 Task: Check the sale-to-list ratio of club house in the last 3 years.
Action: Mouse moved to (826, 214)
Screenshot: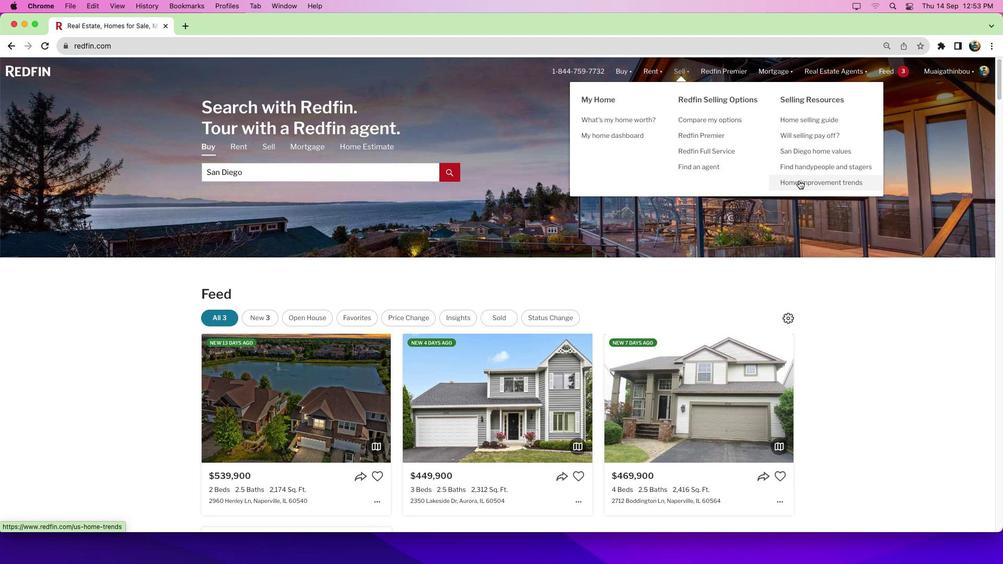 
Action: Mouse pressed left at (826, 214)
Screenshot: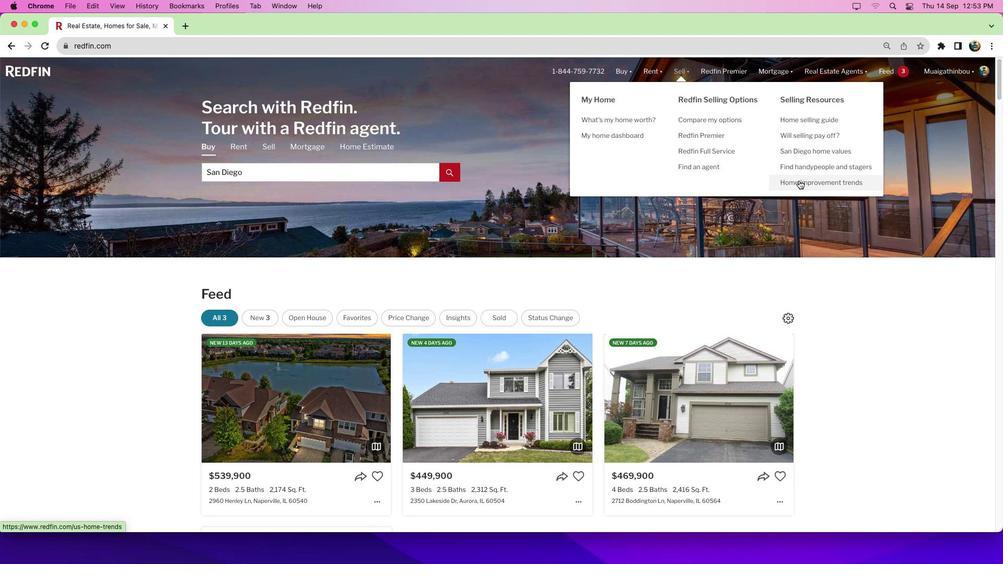 
Action: Mouse moved to (712, 270)
Screenshot: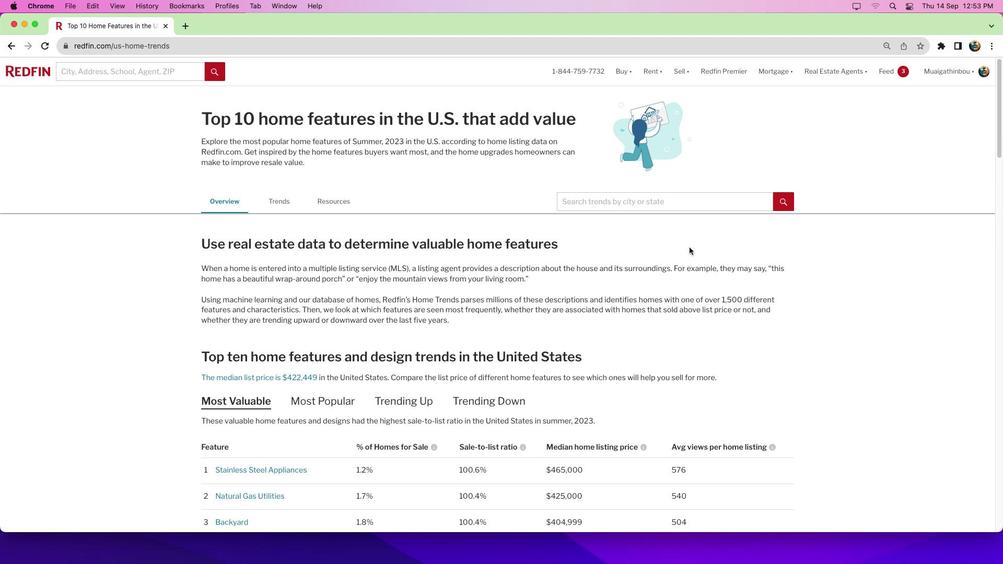 
Action: Mouse scrolled (712, 270) with delta (-10, 63)
Screenshot: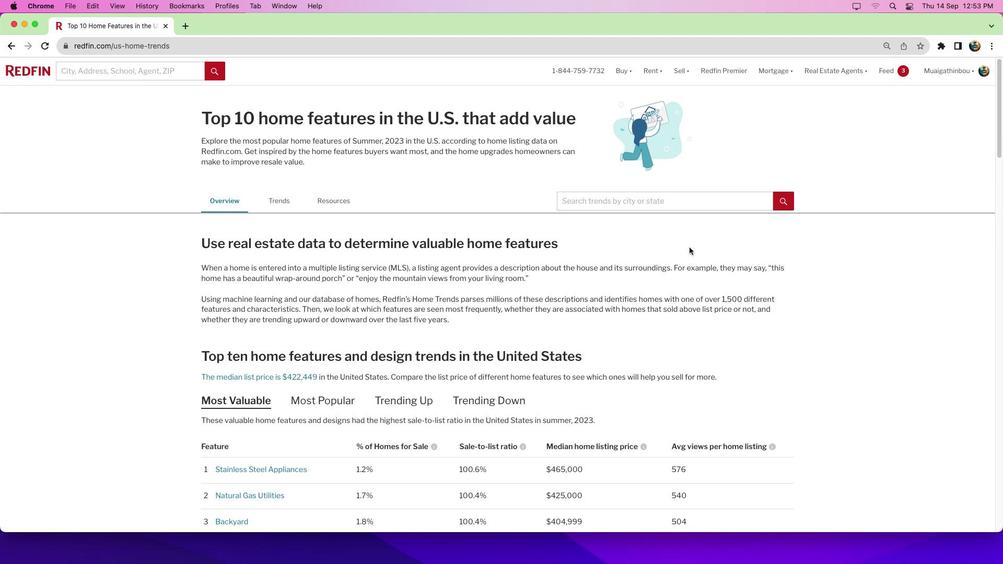 
Action: Mouse scrolled (712, 270) with delta (-10, 63)
Screenshot: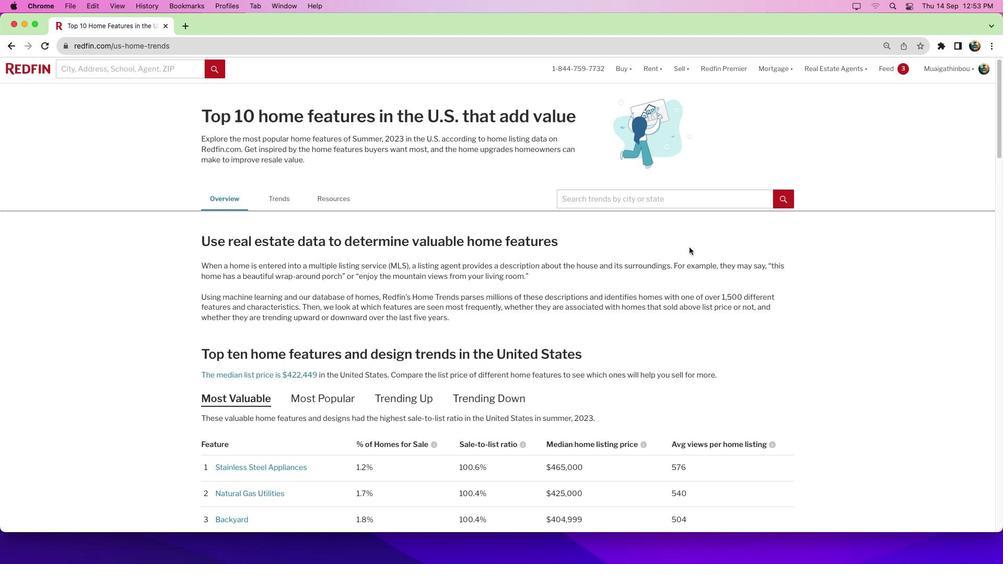 
Action: Mouse scrolled (712, 270) with delta (-10, 63)
Screenshot: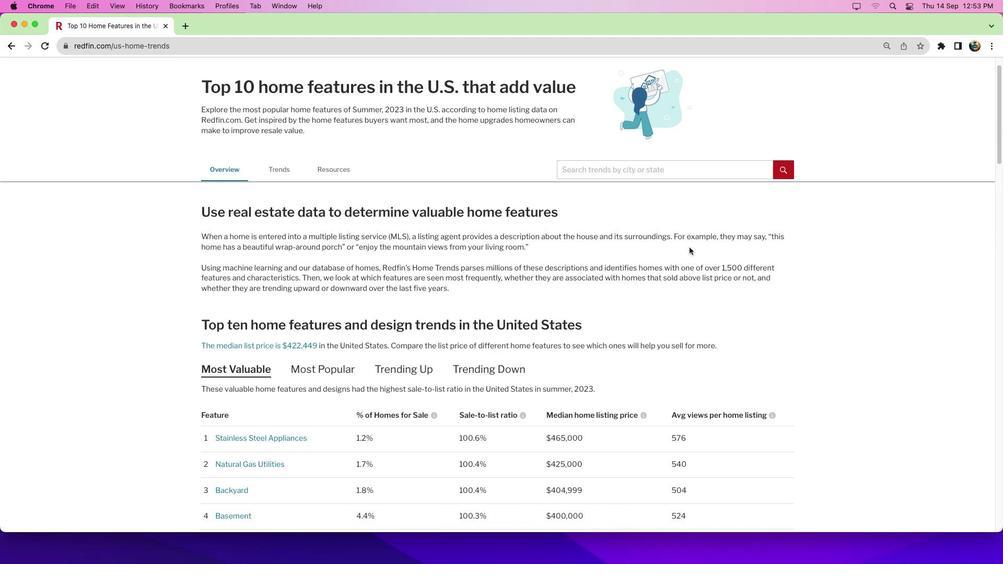 
Action: Mouse scrolled (712, 270) with delta (-10, 63)
Screenshot: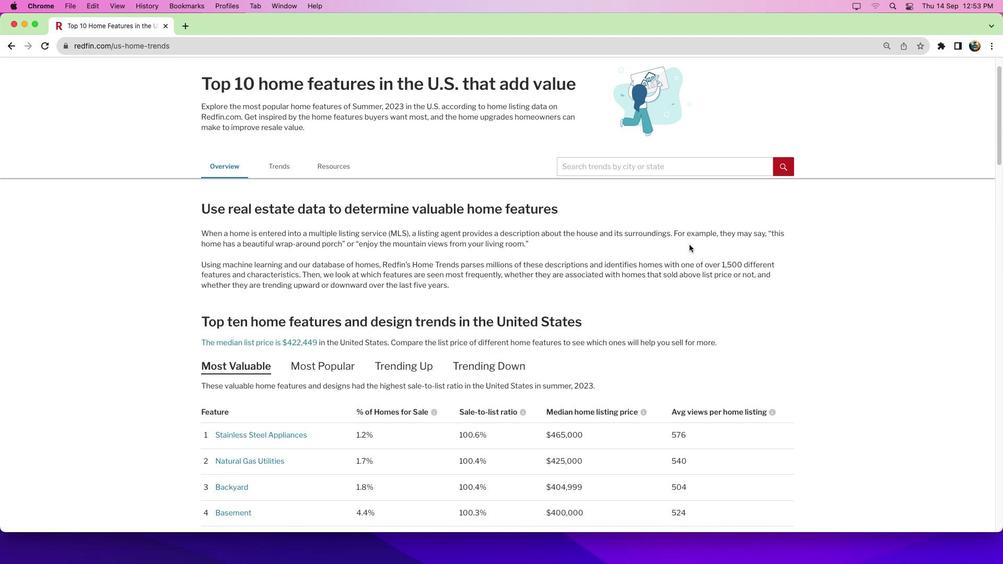 
Action: Mouse moved to (712, 262)
Screenshot: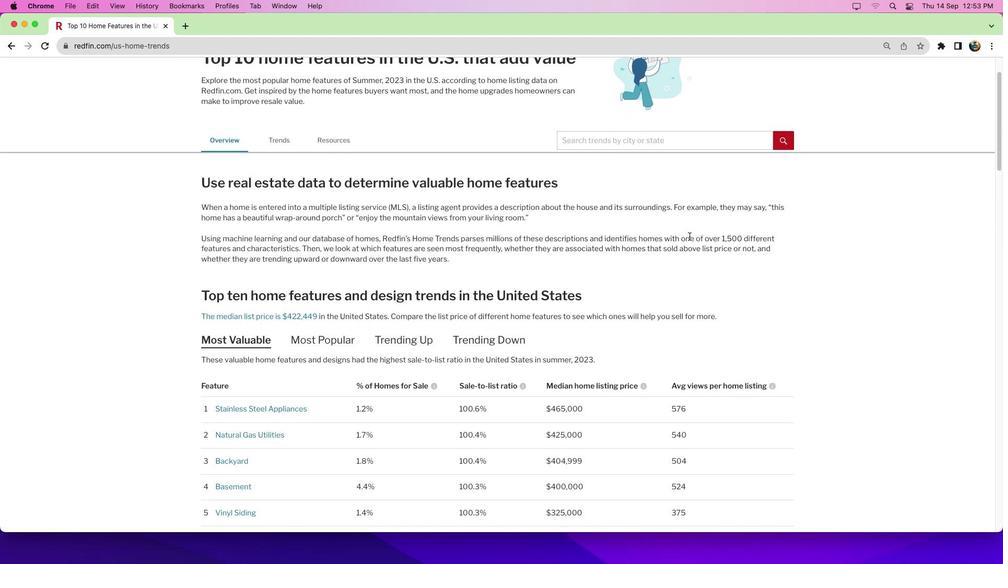 
Action: Mouse scrolled (712, 262) with delta (-10, 63)
Screenshot: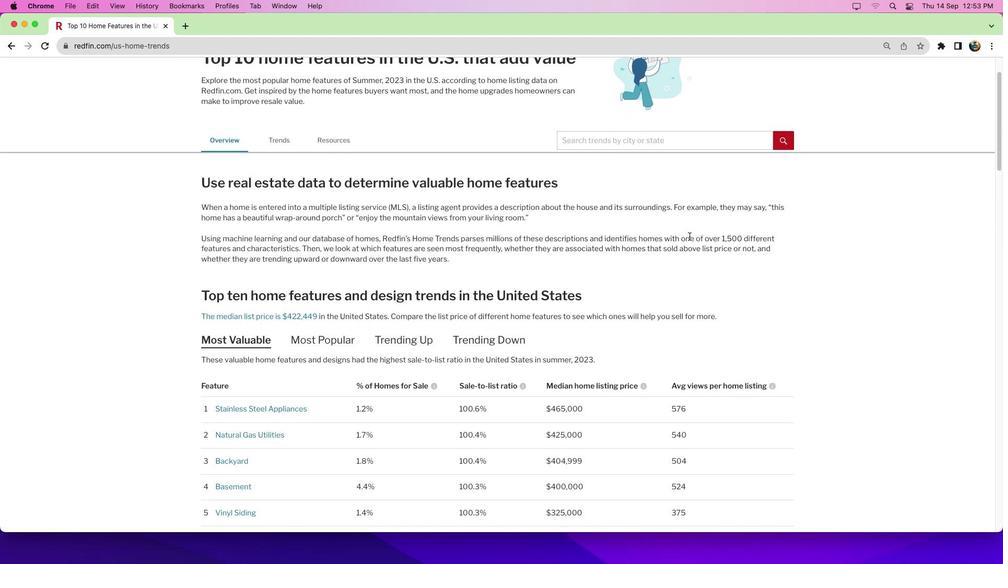 
Action: Mouse moved to (535, 266)
Screenshot: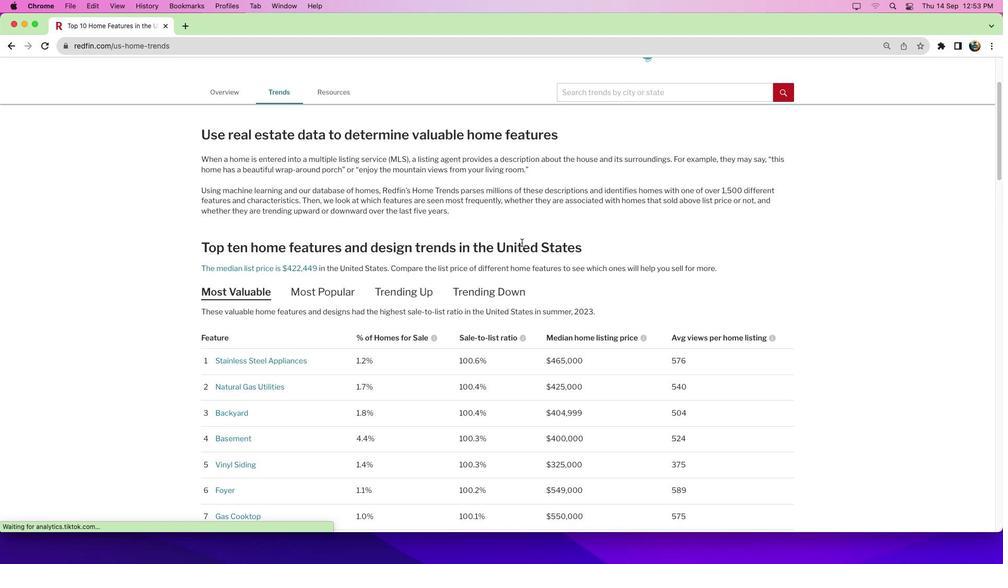 
Action: Mouse scrolled (535, 266) with delta (-10, 63)
Screenshot: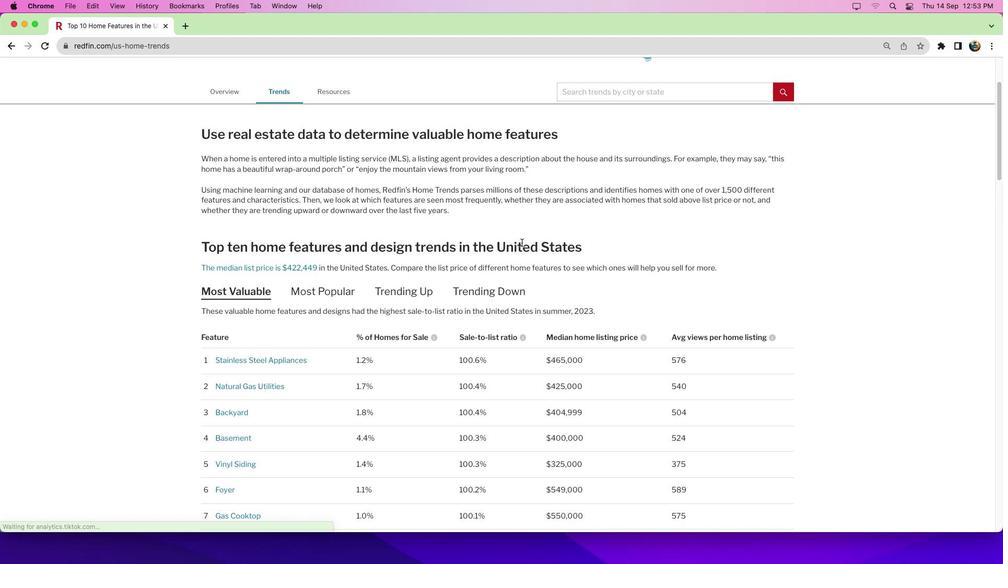 
Action: Mouse scrolled (535, 266) with delta (-10, 63)
Screenshot: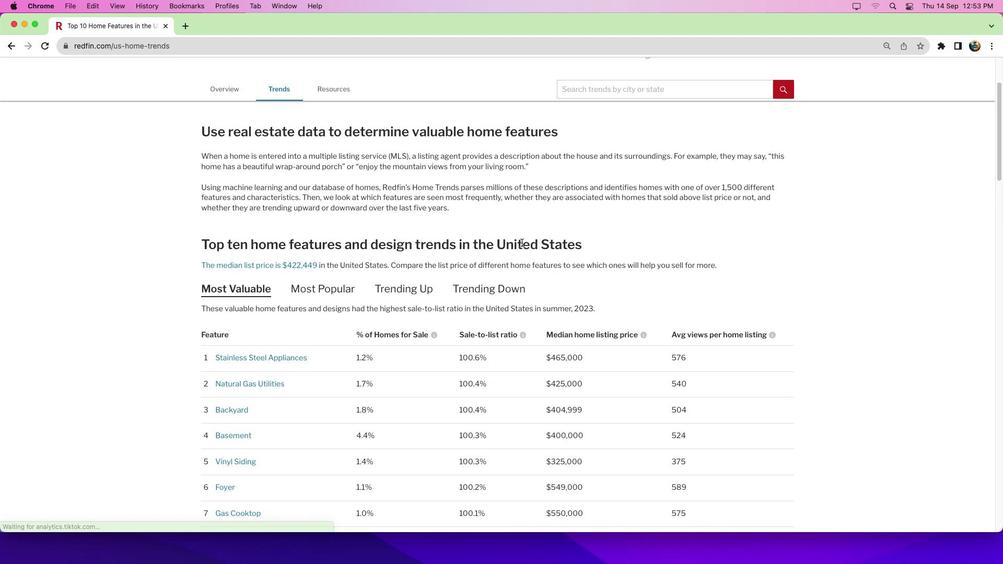 
Action: Mouse scrolled (535, 266) with delta (-10, 62)
Screenshot: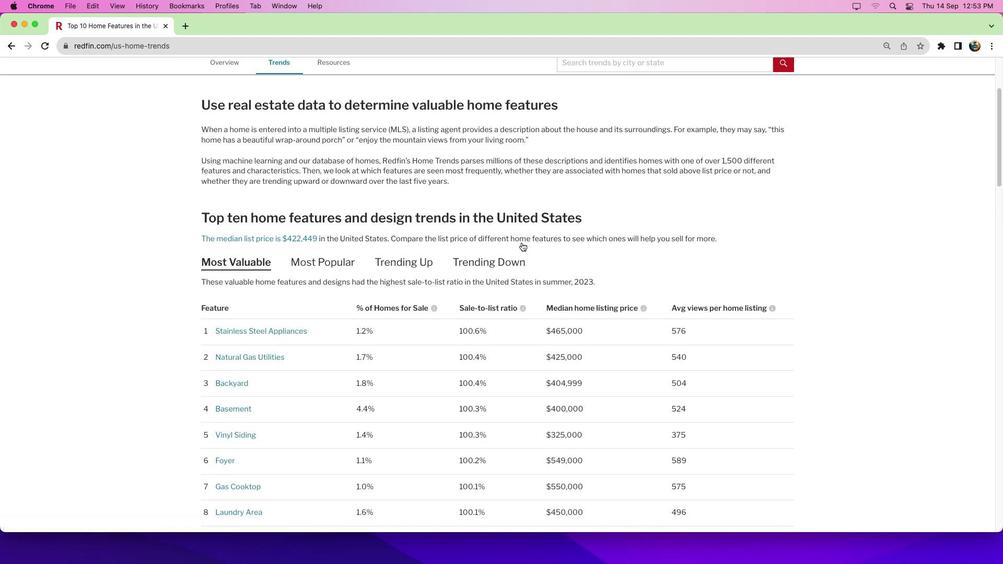 
Action: Mouse moved to (571, 268)
Screenshot: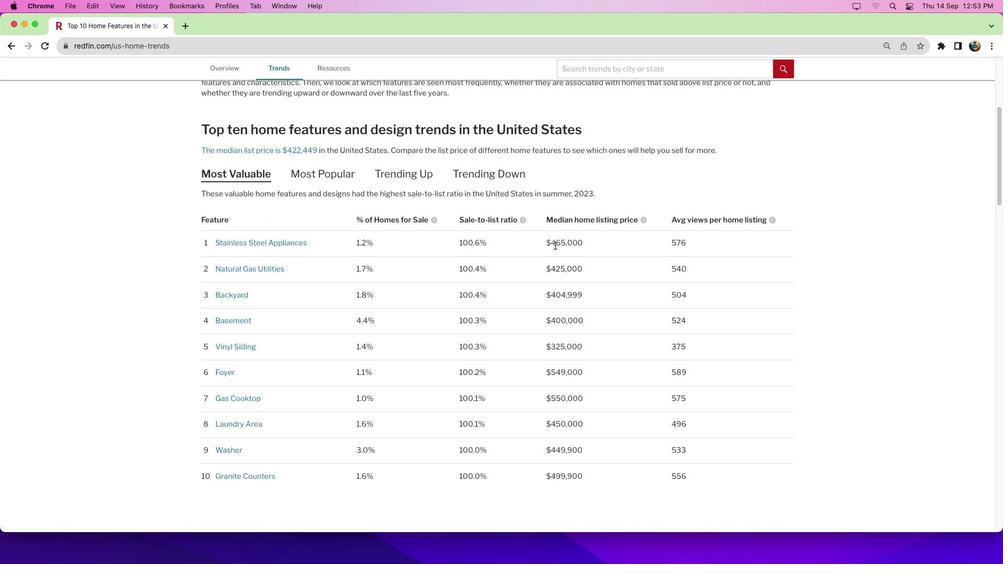 
Action: Mouse scrolled (571, 268) with delta (-10, 63)
Screenshot: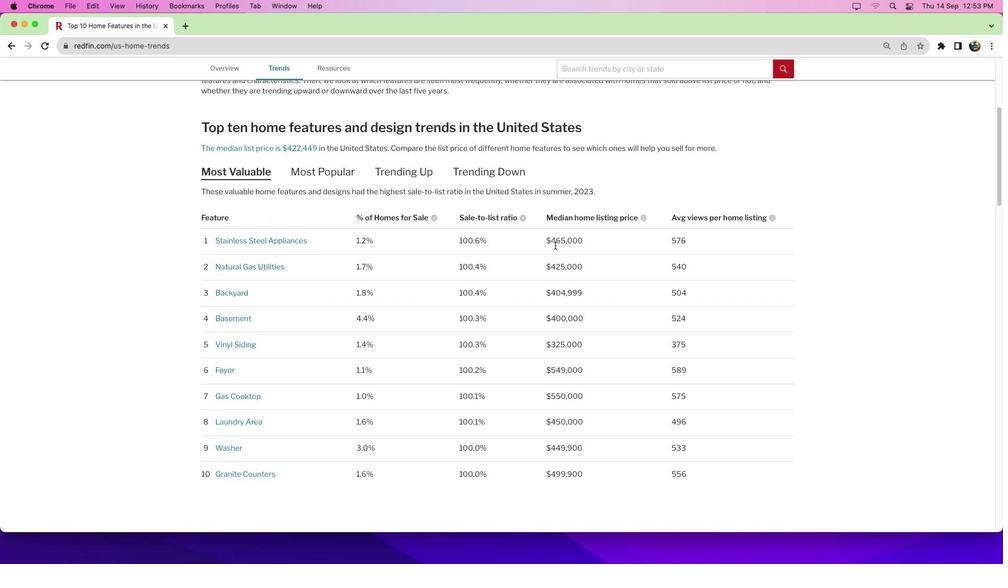 
Action: Mouse scrolled (571, 268) with delta (-10, 63)
Screenshot: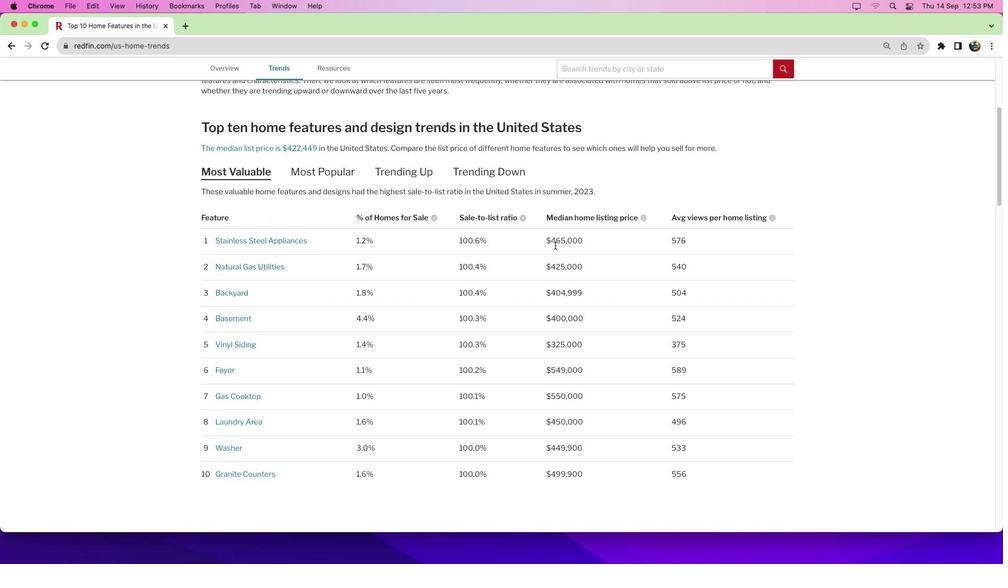 
Action: Mouse scrolled (571, 268) with delta (-10, 60)
Screenshot: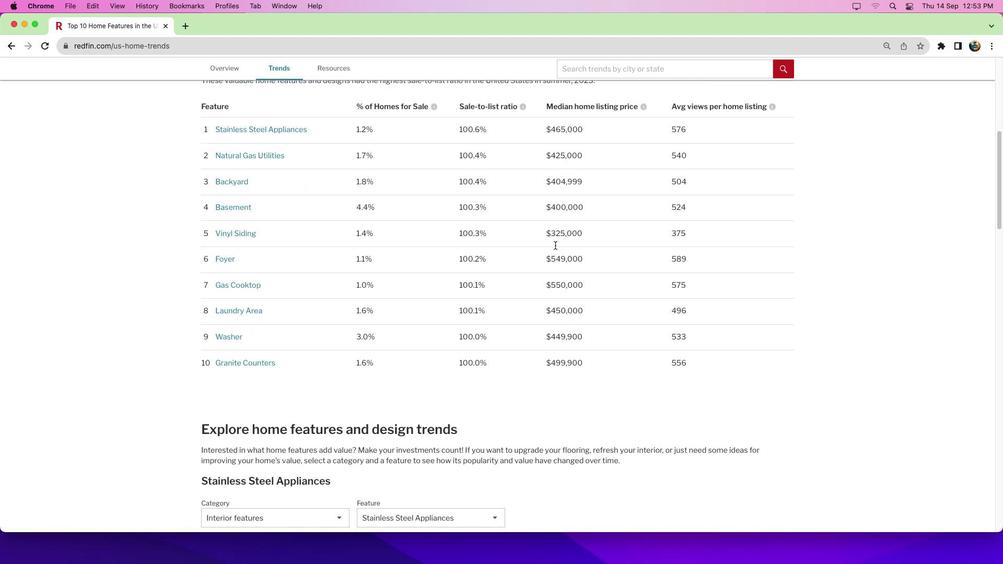 
Action: Mouse scrolled (571, 268) with delta (-10, 63)
Screenshot: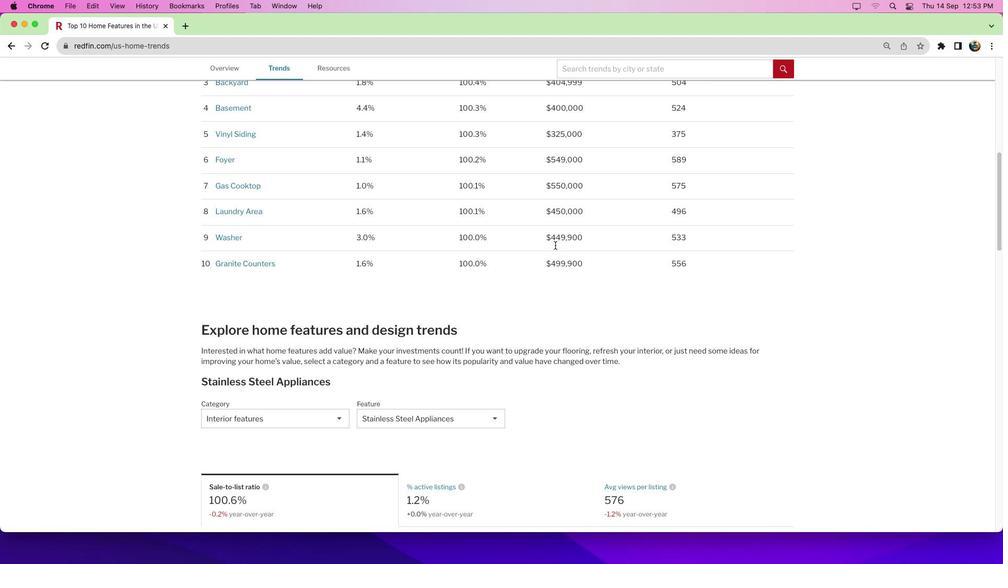 
Action: Mouse scrolled (571, 268) with delta (-10, 63)
Screenshot: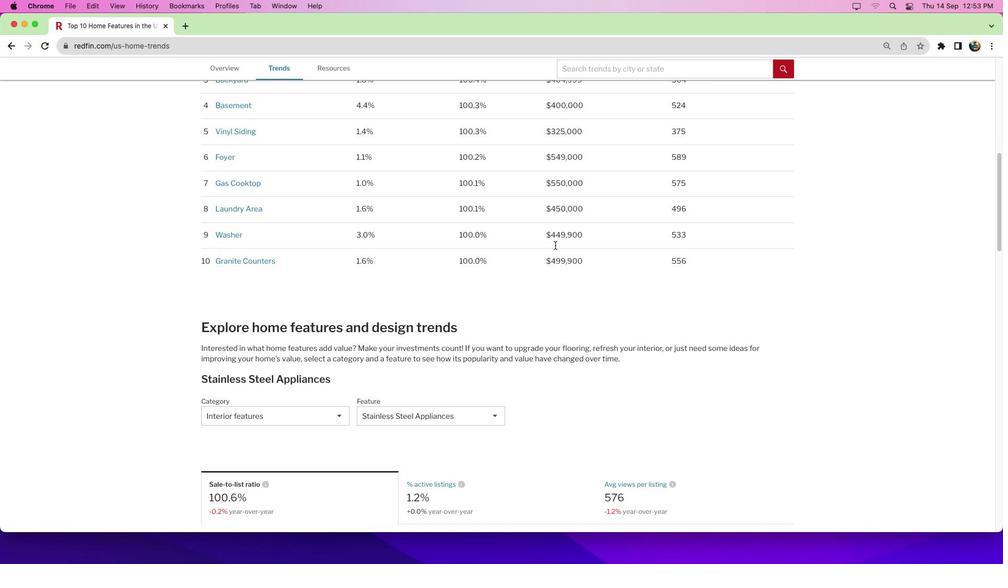 
Action: Mouse moved to (306, 380)
Screenshot: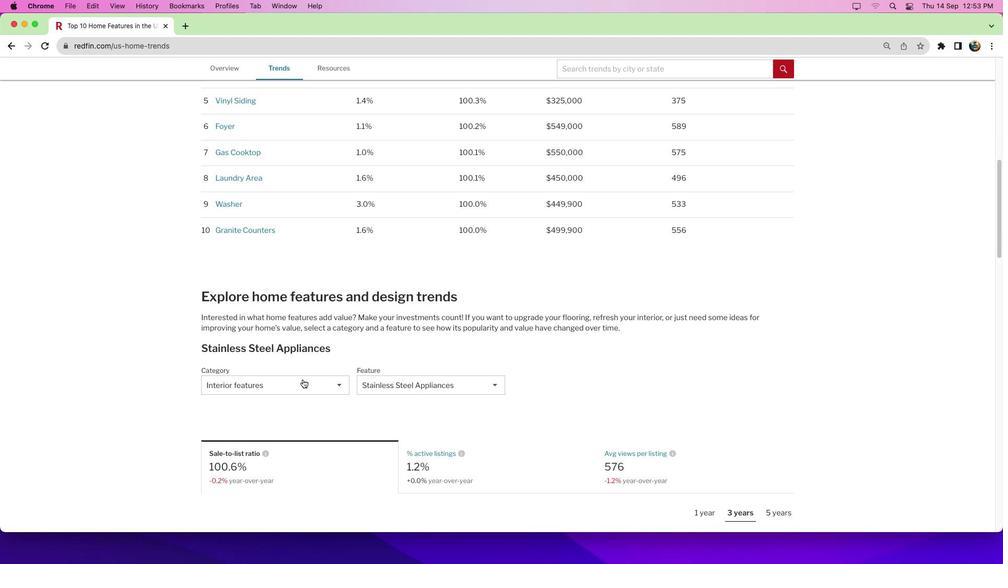 
Action: Mouse pressed left at (306, 380)
Screenshot: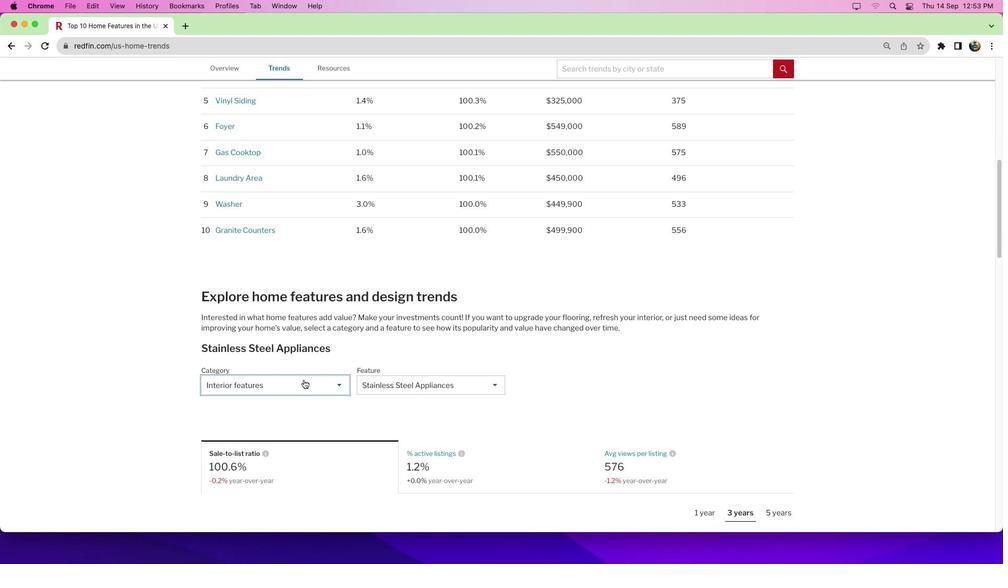 
Action: Mouse moved to (317, 407)
Screenshot: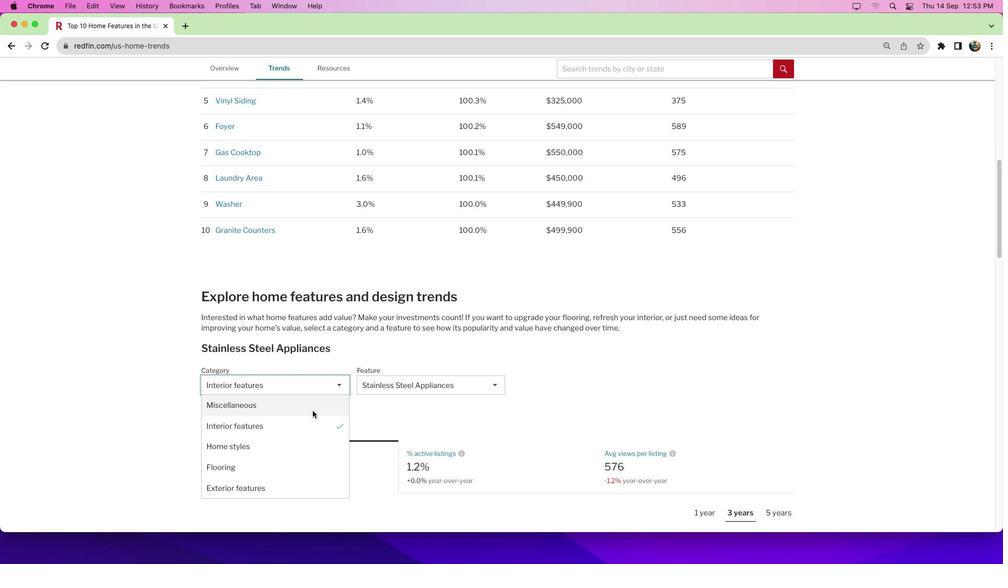 
Action: Mouse pressed left at (317, 407)
Screenshot: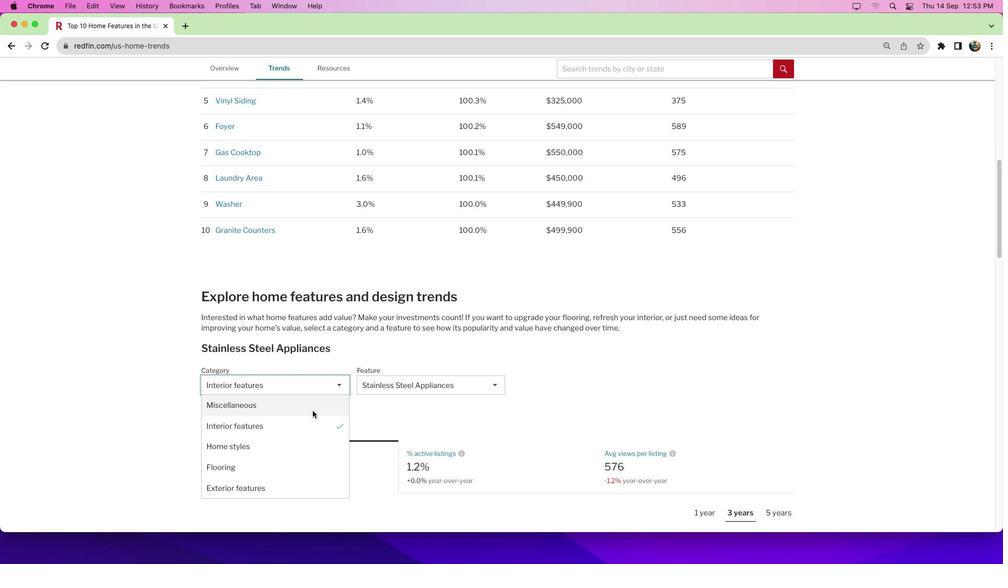 
Action: Mouse moved to (401, 381)
Screenshot: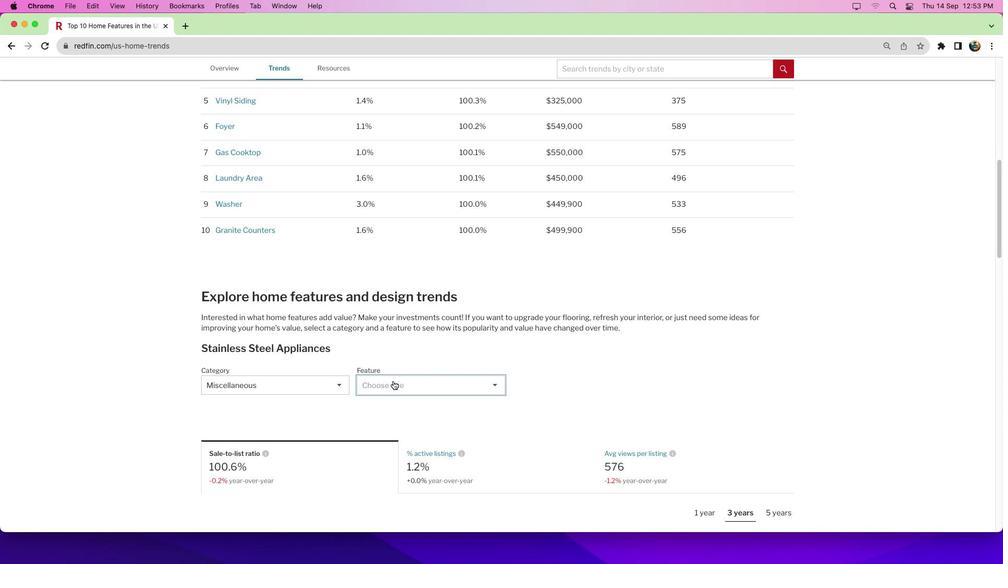 
Action: Mouse pressed left at (401, 381)
Screenshot: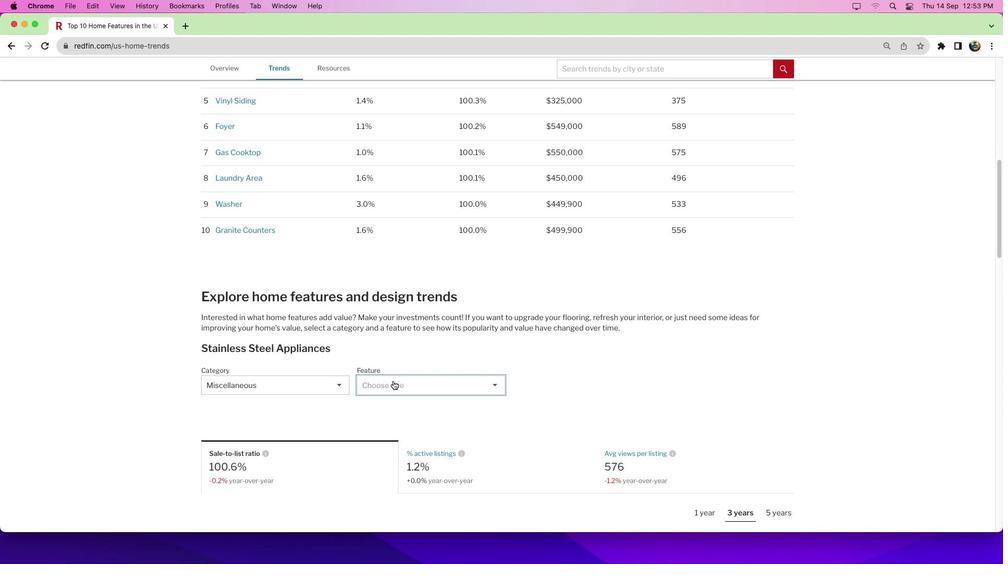 
Action: Mouse moved to (420, 404)
Screenshot: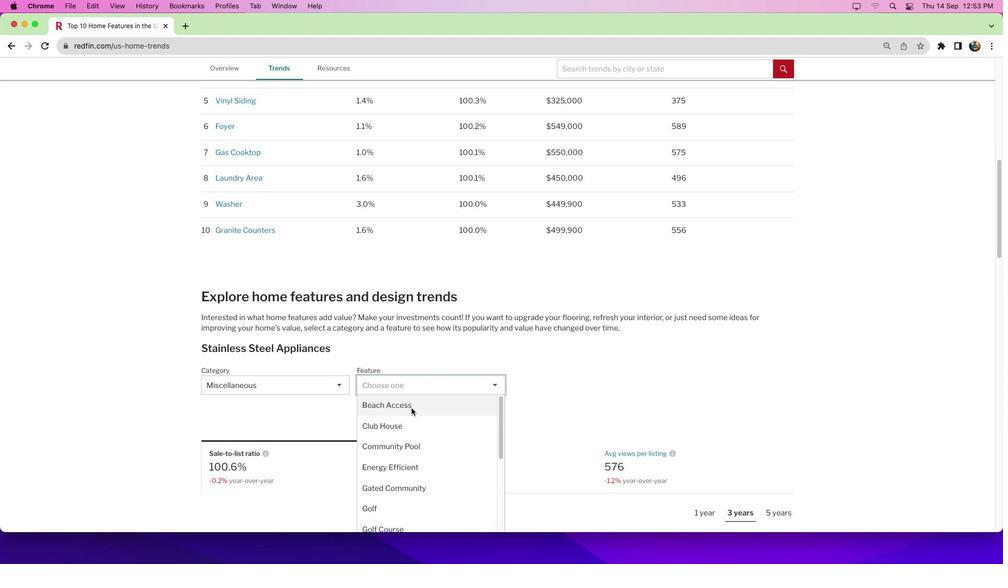
Action: Mouse pressed left at (420, 404)
Screenshot: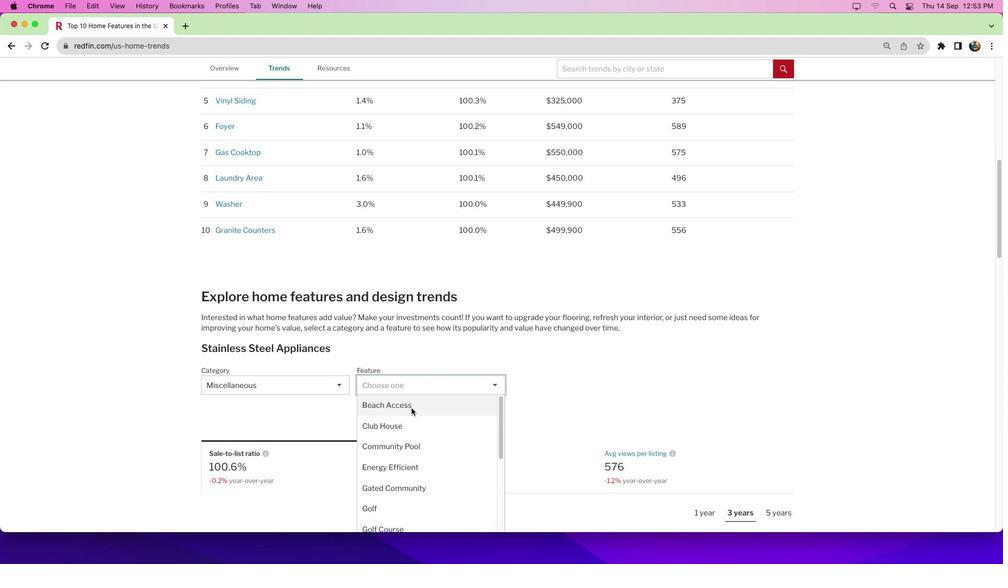 
Action: Mouse moved to (676, 454)
Screenshot: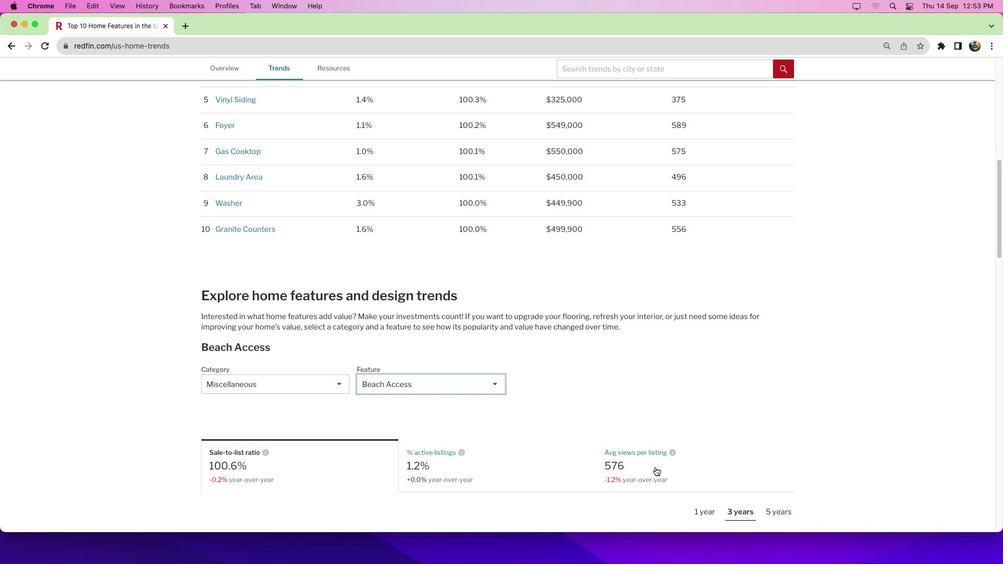 
Action: Mouse scrolled (676, 454) with delta (-10, 63)
Screenshot: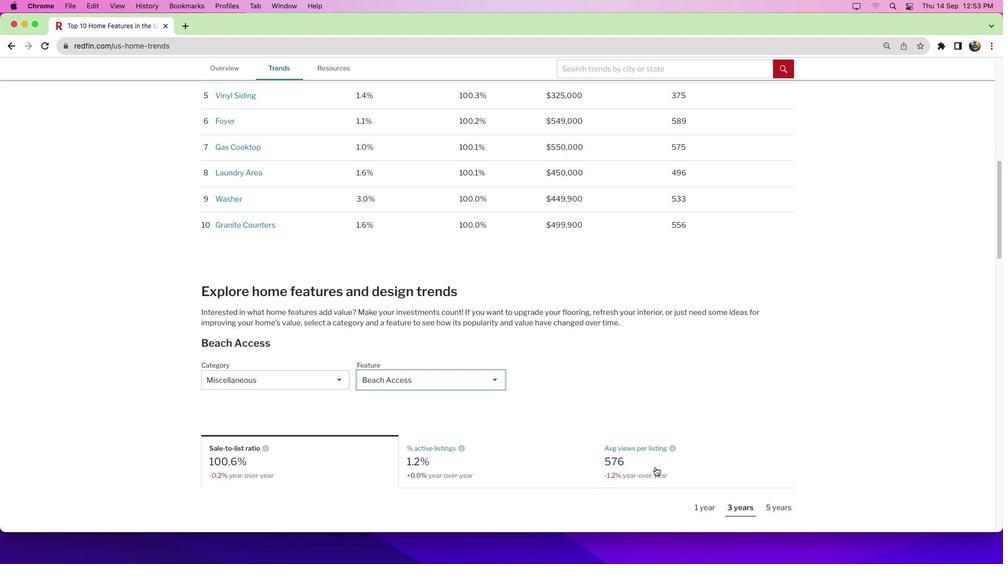 
Action: Mouse scrolled (676, 454) with delta (-10, 63)
Screenshot: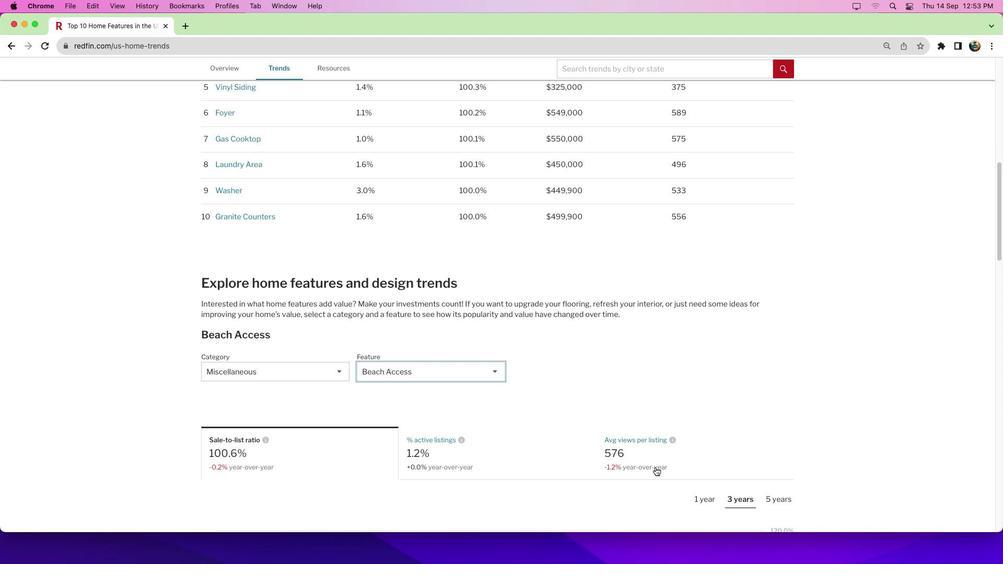 
Action: Mouse scrolled (676, 454) with delta (-10, 63)
Screenshot: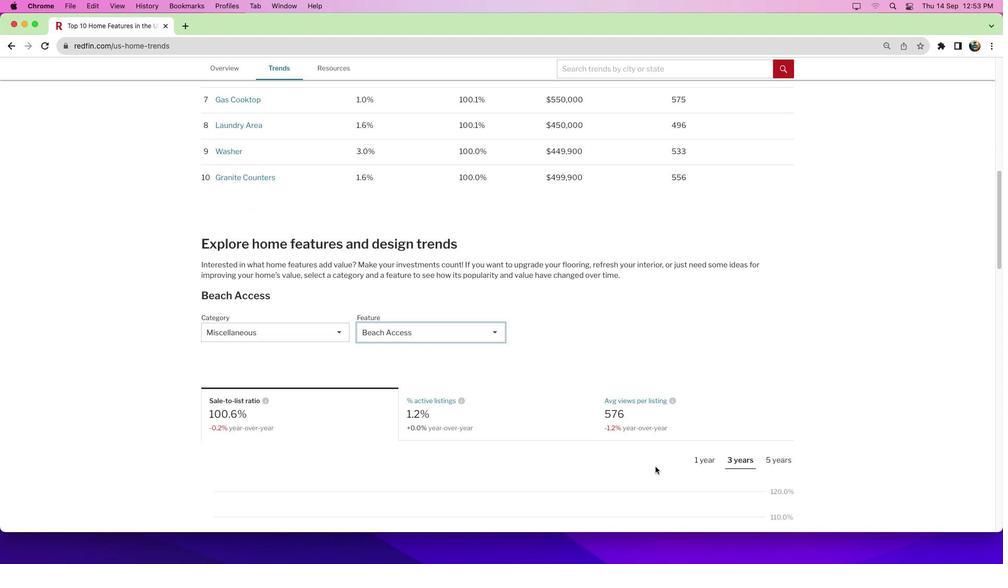 
Action: Mouse moved to (468, 303)
Screenshot: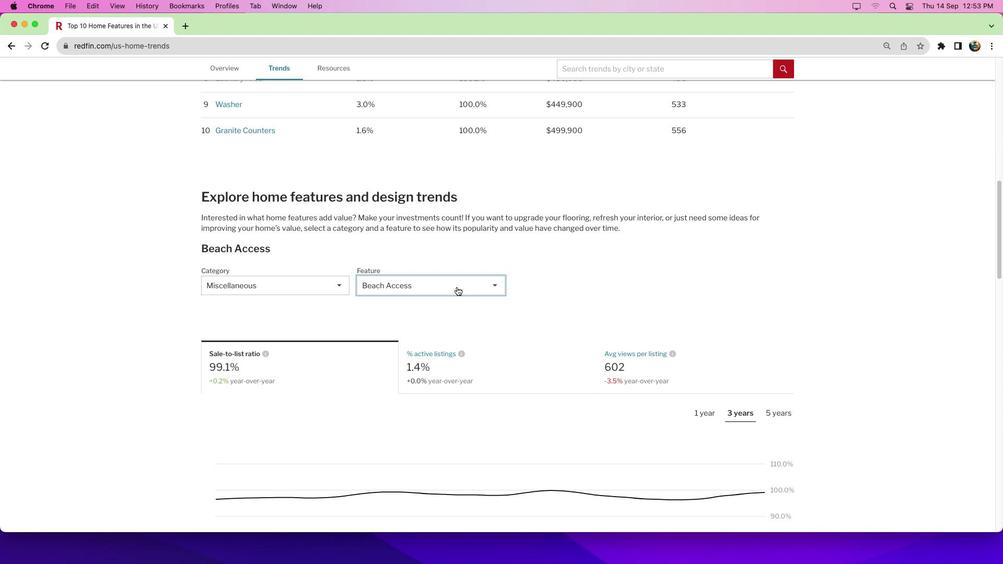 
Action: Mouse pressed left at (468, 303)
Screenshot: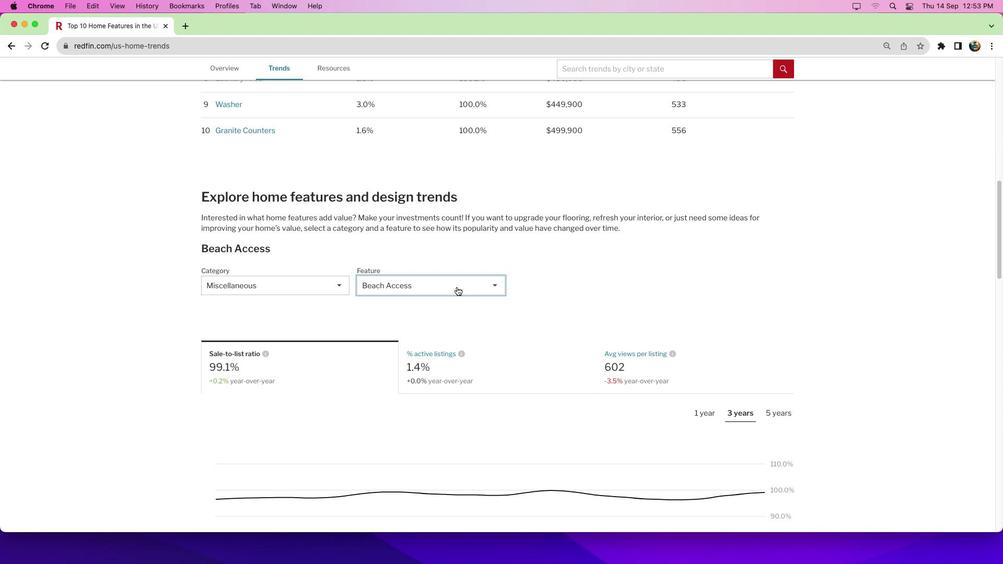 
Action: Mouse moved to (462, 336)
Screenshot: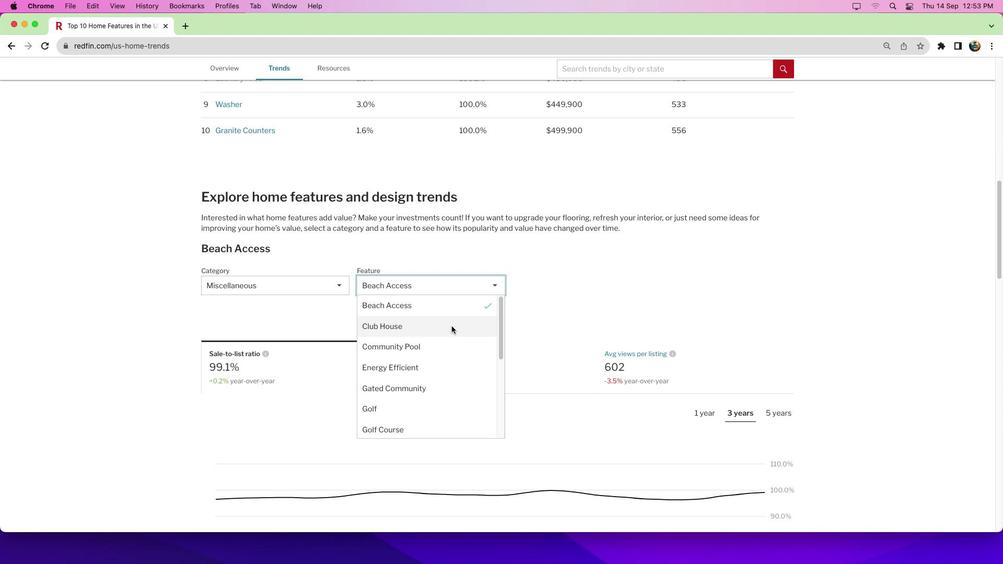 
Action: Mouse pressed left at (462, 336)
Screenshot: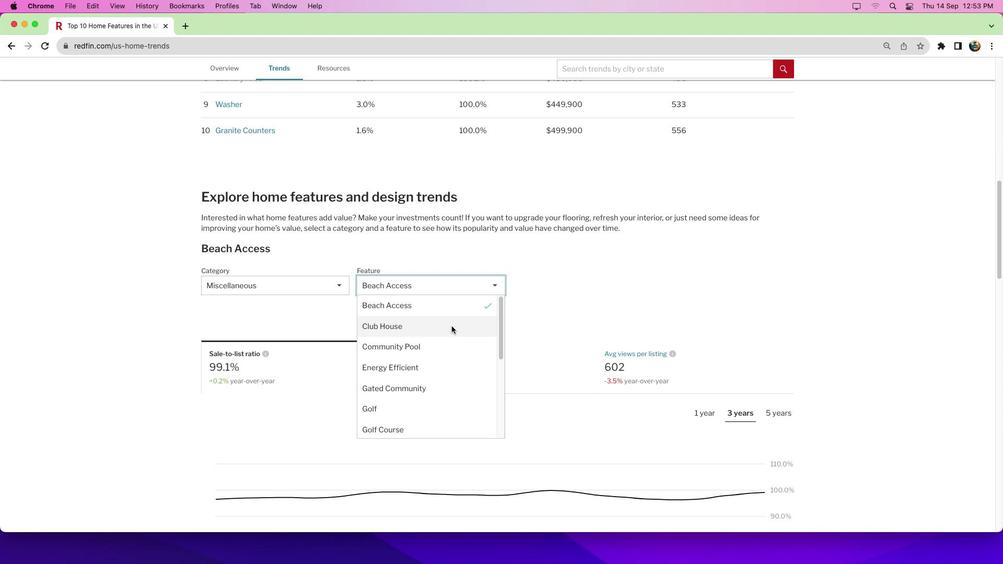 
Action: Mouse moved to (798, 350)
Screenshot: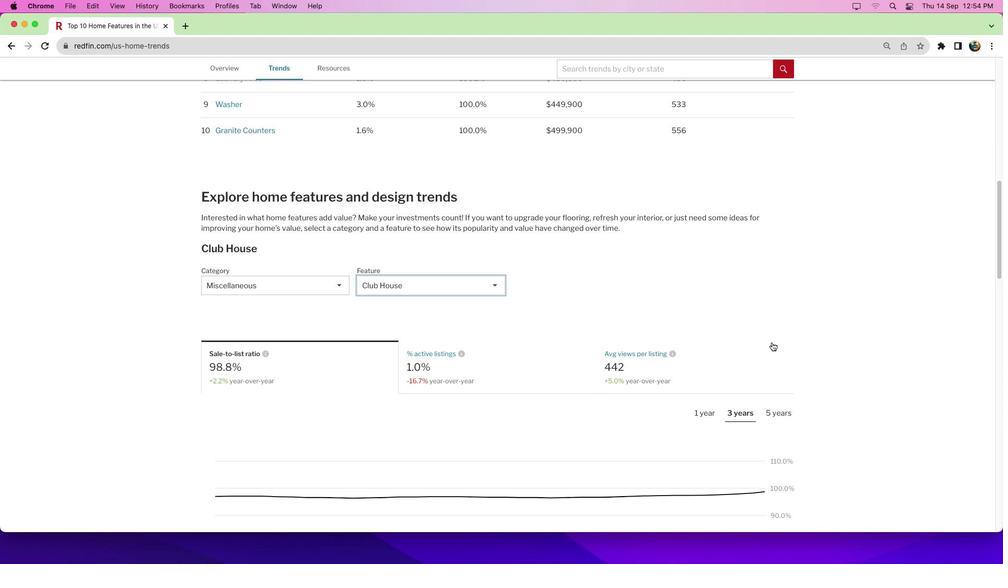 
Action: Mouse scrolled (798, 350) with delta (-10, 63)
Screenshot: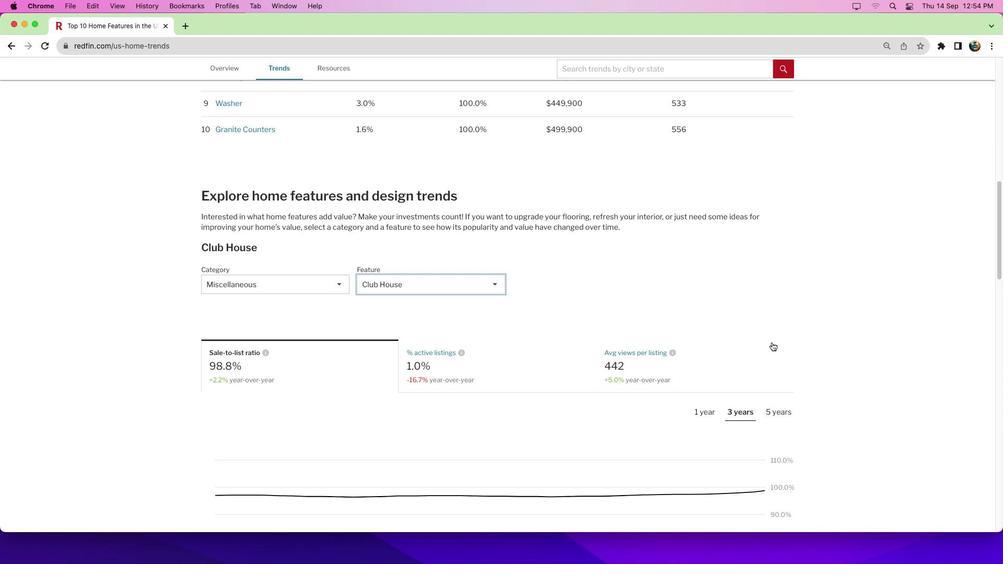 
Action: Mouse scrolled (798, 350) with delta (-10, 63)
Screenshot: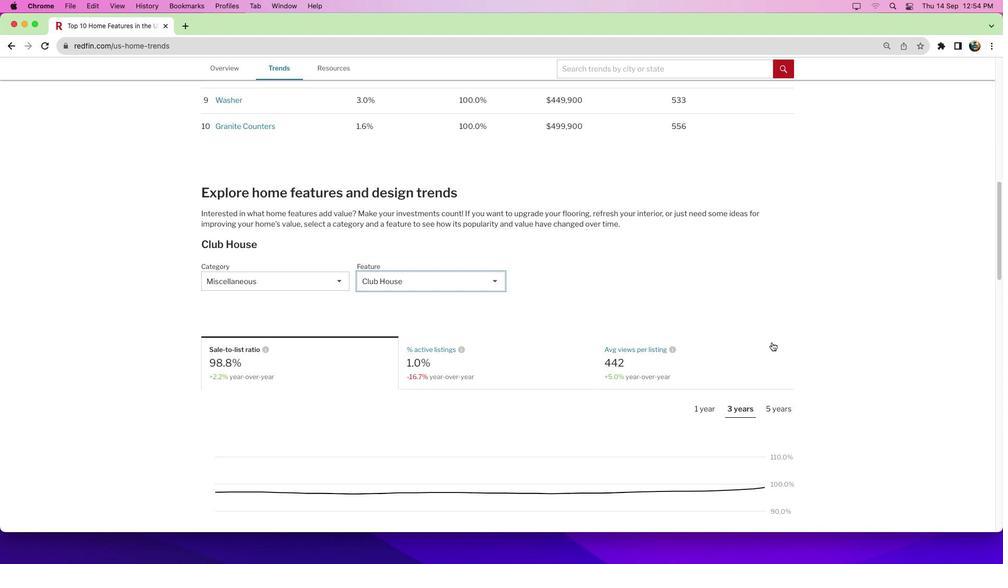 
Action: Mouse scrolled (798, 350) with delta (-10, 63)
Screenshot: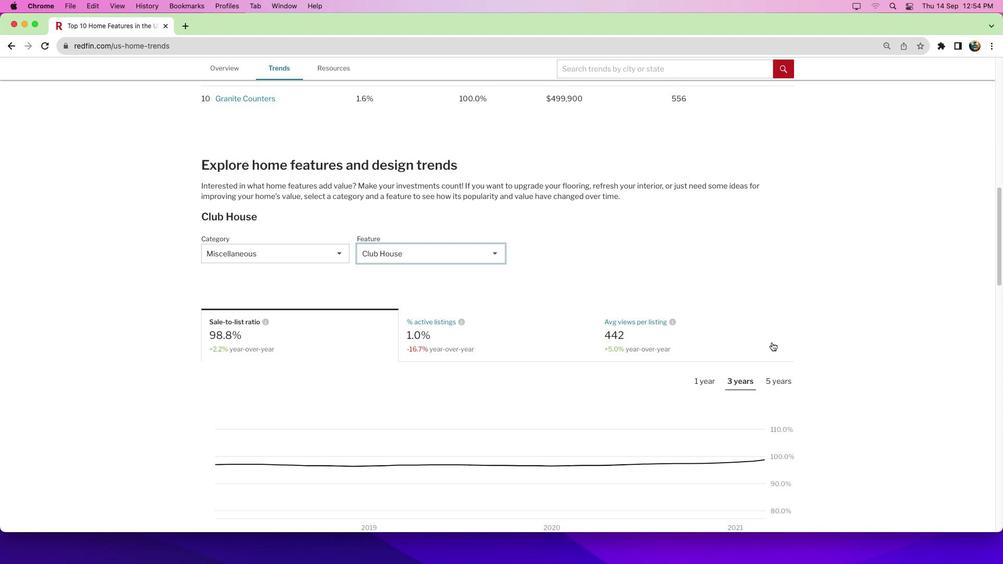 
Action: Mouse scrolled (798, 350) with delta (-10, 63)
Screenshot: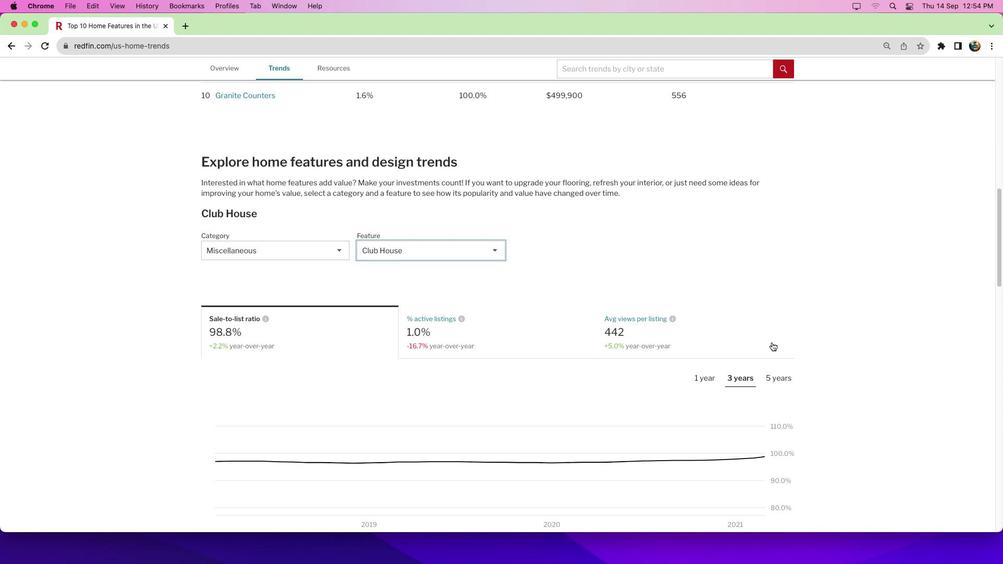 
Action: Mouse scrolled (798, 350) with delta (-10, 63)
Screenshot: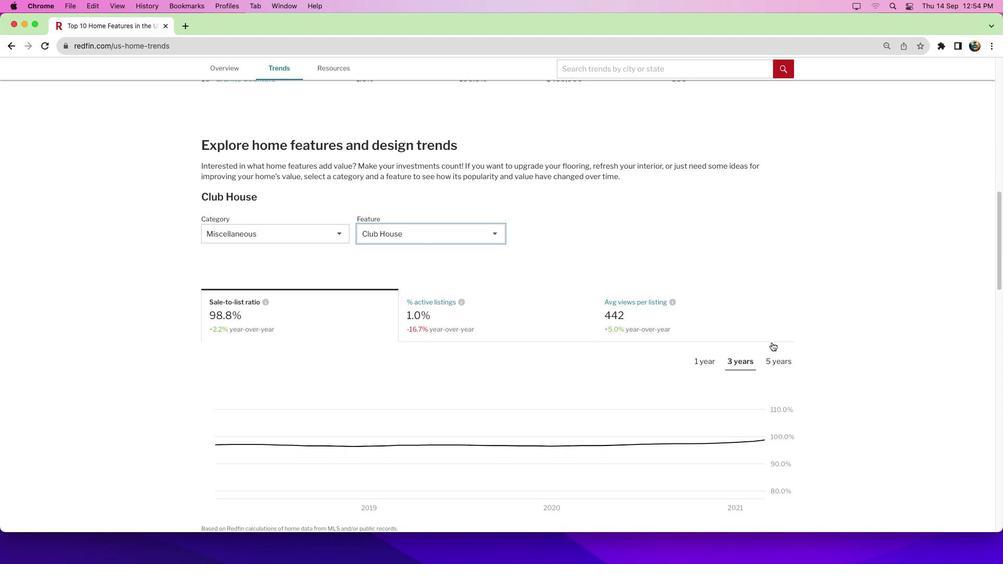 
Action: Mouse moved to (792, 350)
Screenshot: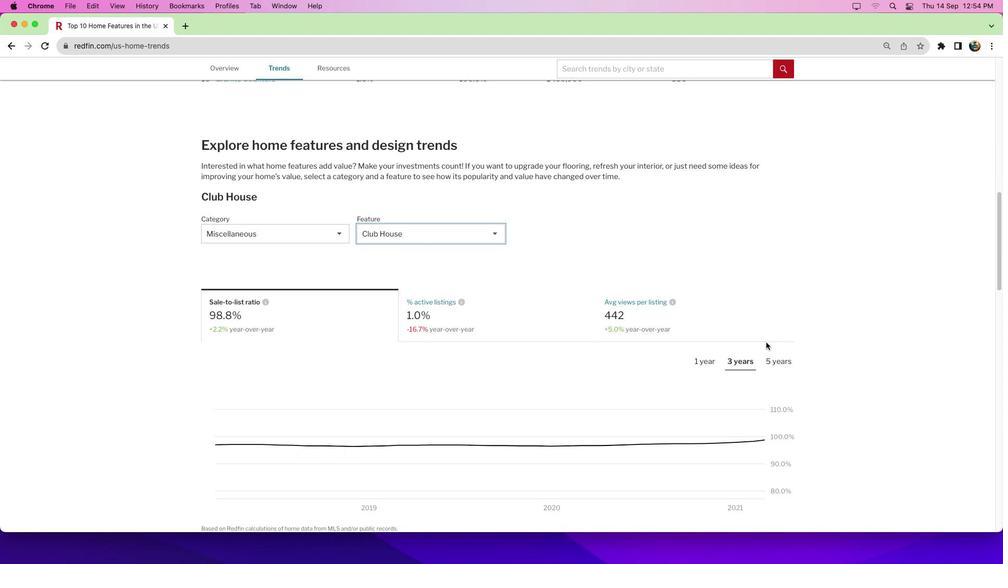 
